 Task: View notebooks extensions.
Action: Mouse moved to (976, 22)
Screenshot: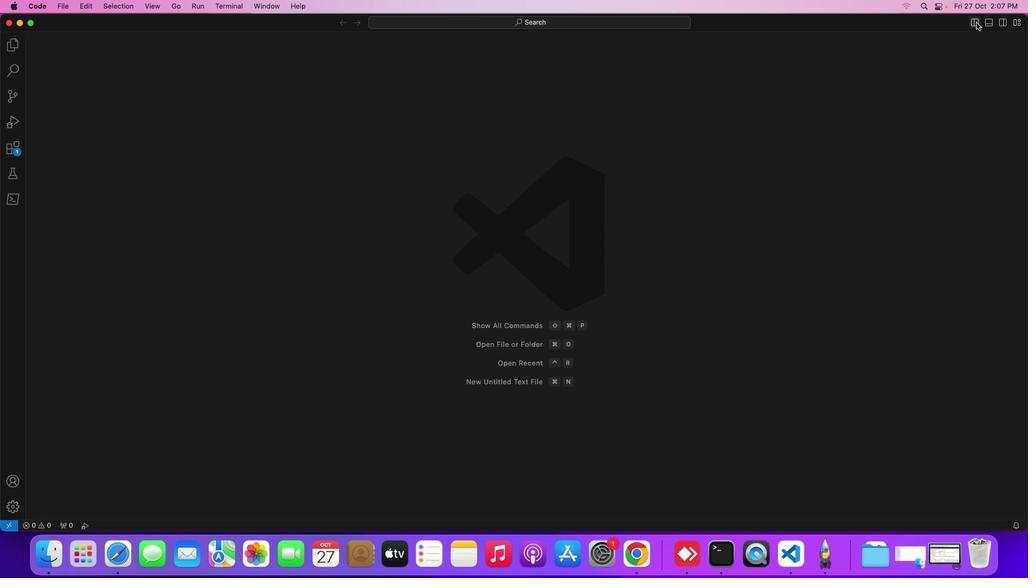 
Action: Mouse pressed left at (976, 22)
Screenshot: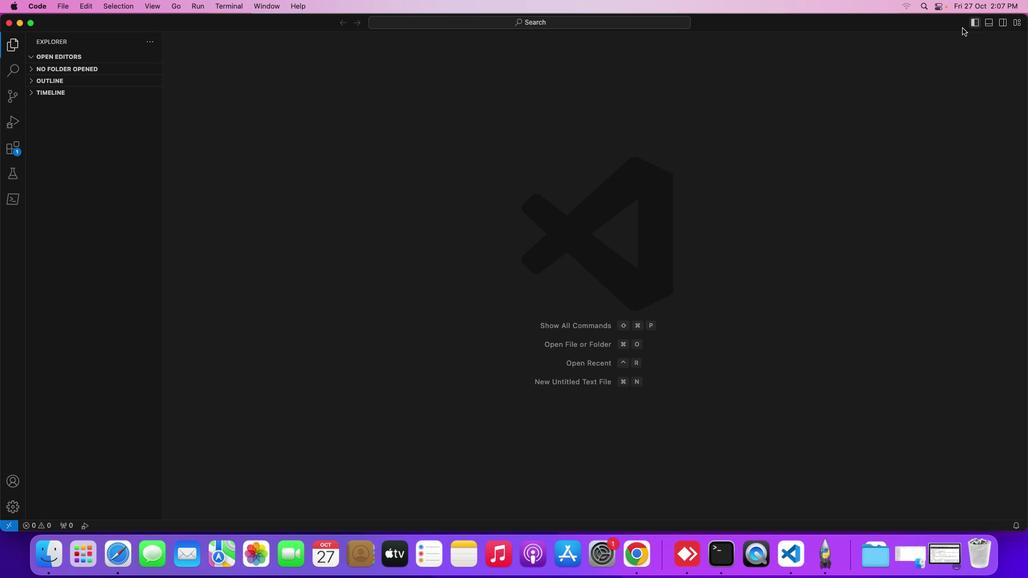 
Action: Mouse moved to (10, 147)
Screenshot: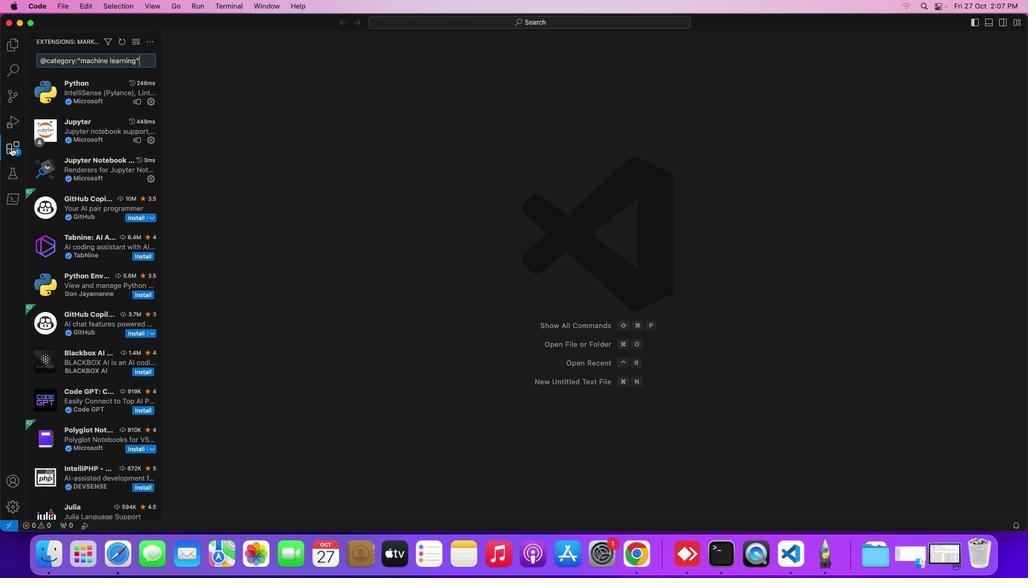 
Action: Mouse pressed left at (10, 147)
Screenshot: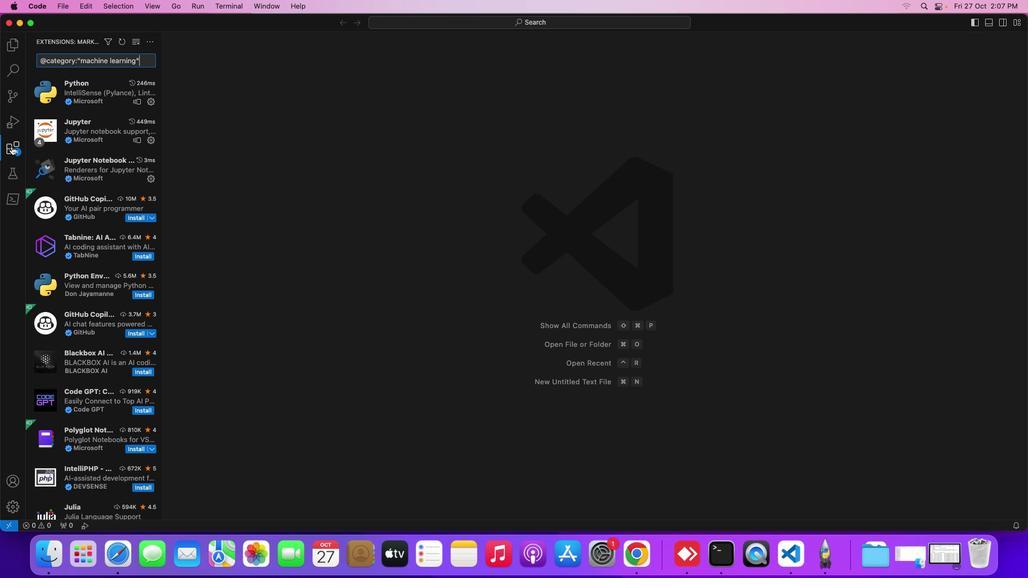 
Action: Mouse moved to (109, 38)
Screenshot: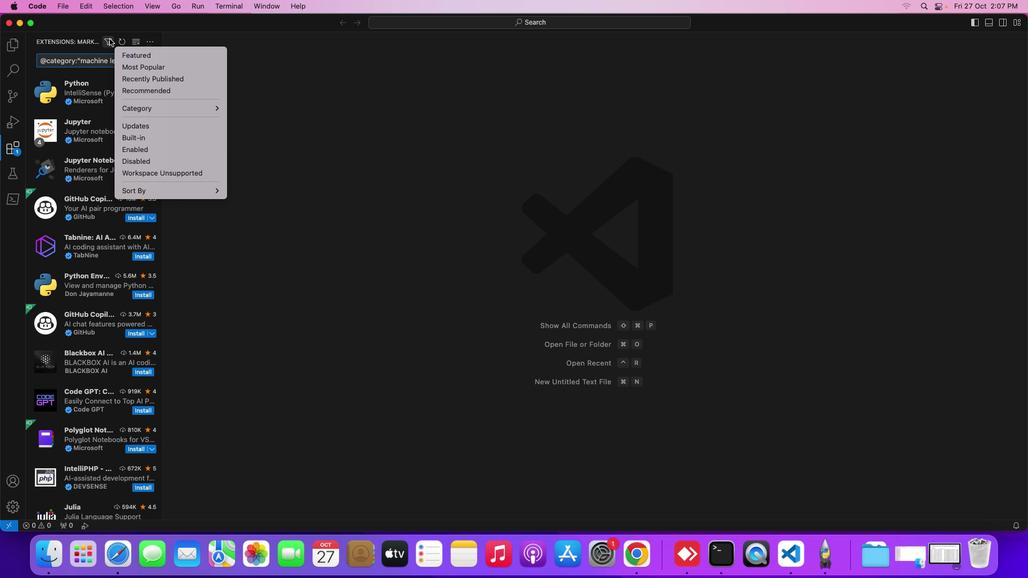 
Action: Mouse pressed left at (109, 38)
Screenshot: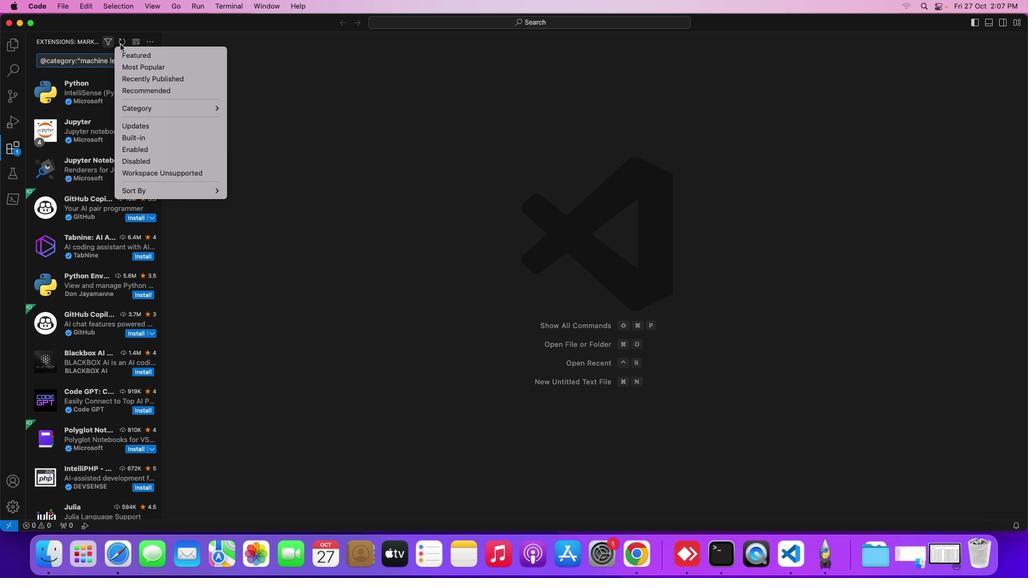 
Action: Mouse moved to (247, 223)
Screenshot: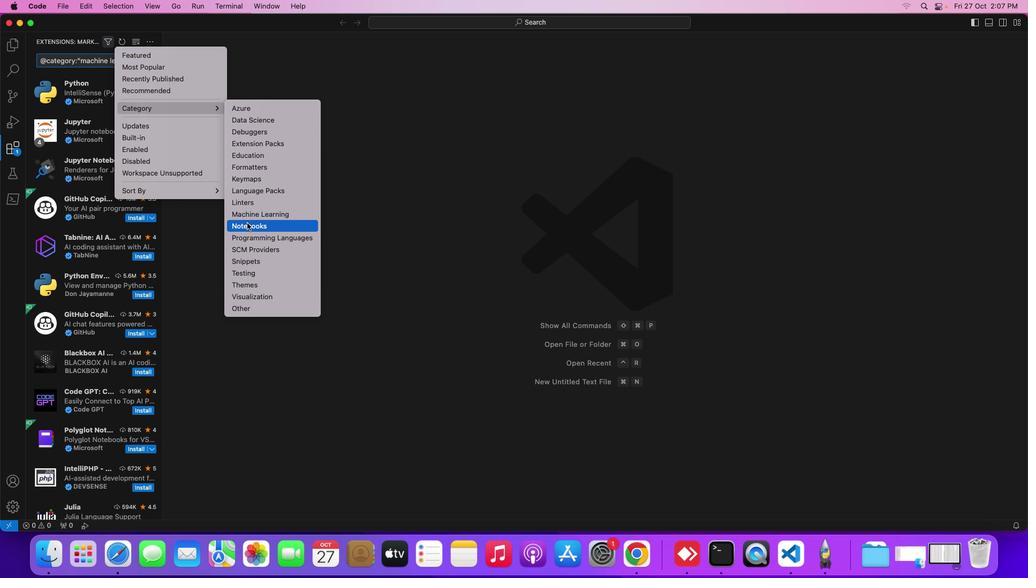 
Action: Mouse pressed left at (247, 223)
Screenshot: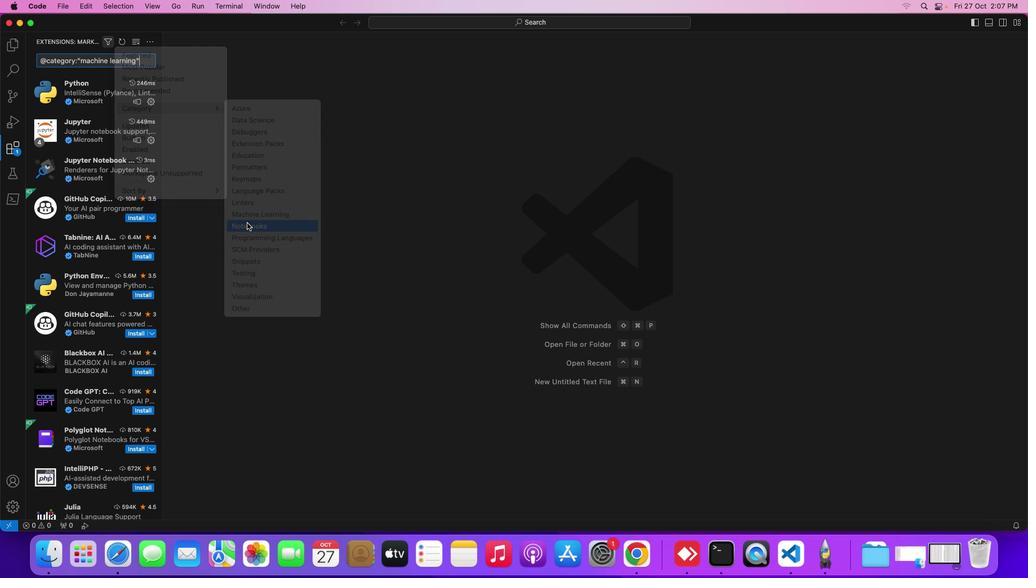 
Action: Mouse moved to (391, 200)
Screenshot: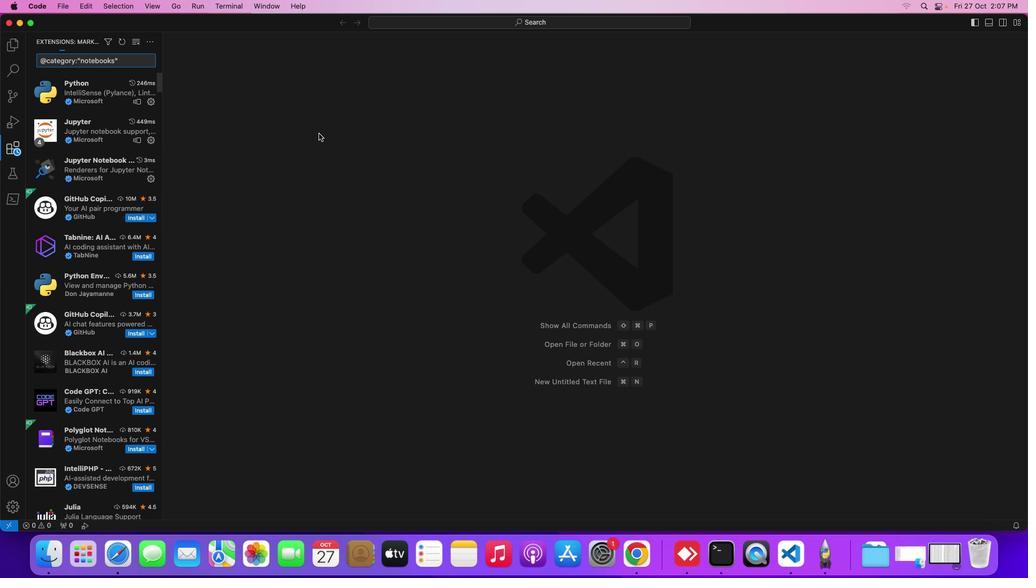 
